 Task: Set the auto solve for puzzle interactive game video filter to 1.
Action: Mouse moved to (107, 14)
Screenshot: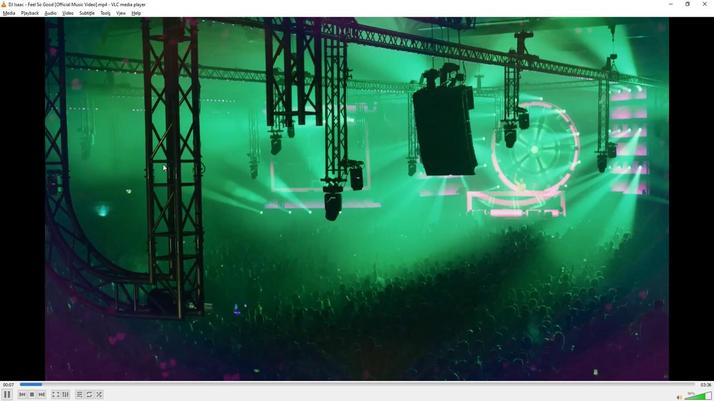 
Action: Mouse pressed left at (107, 14)
Screenshot: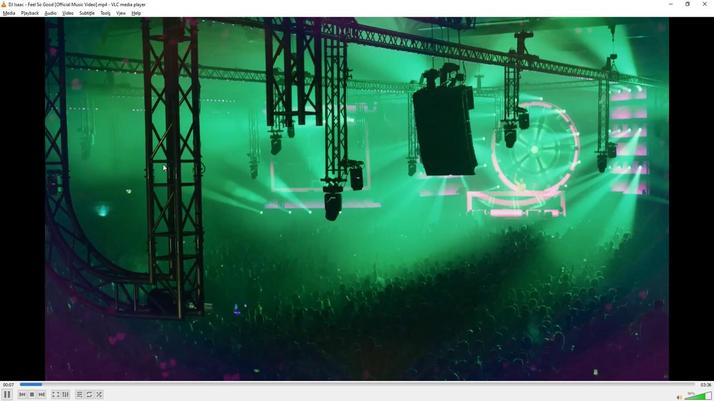 
Action: Mouse moved to (104, 105)
Screenshot: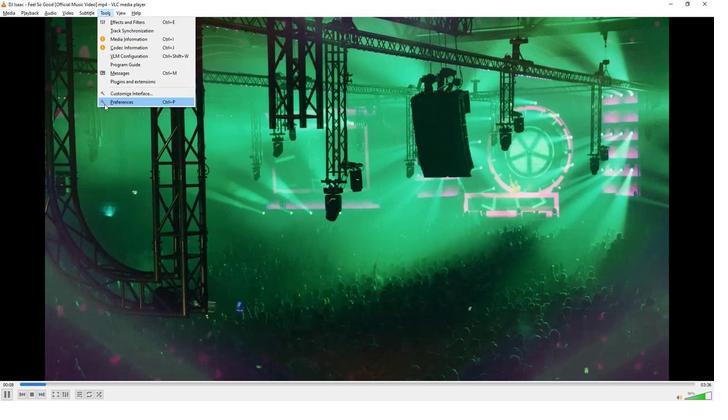 
Action: Mouse pressed left at (104, 105)
Screenshot: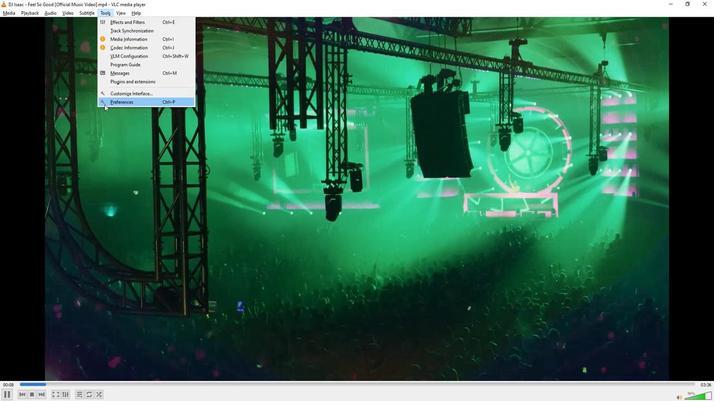 
Action: Mouse moved to (158, 315)
Screenshot: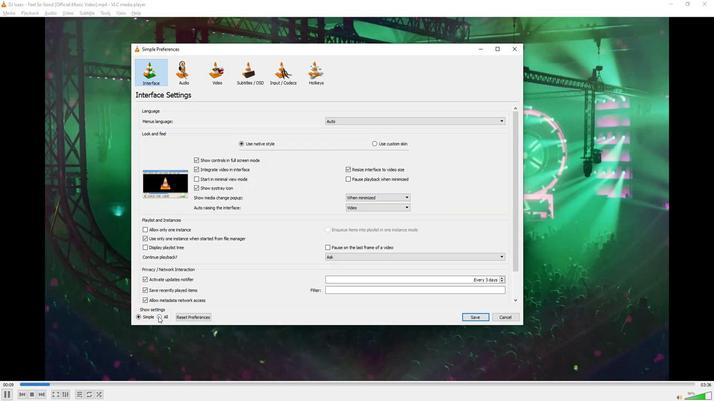 
Action: Mouse pressed left at (158, 315)
Screenshot: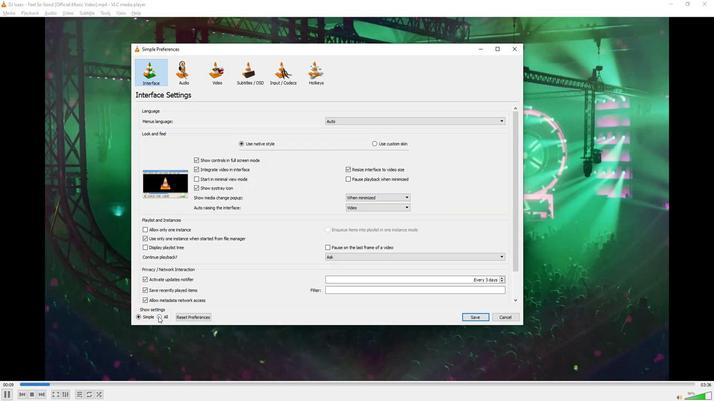 
Action: Mouse moved to (177, 225)
Screenshot: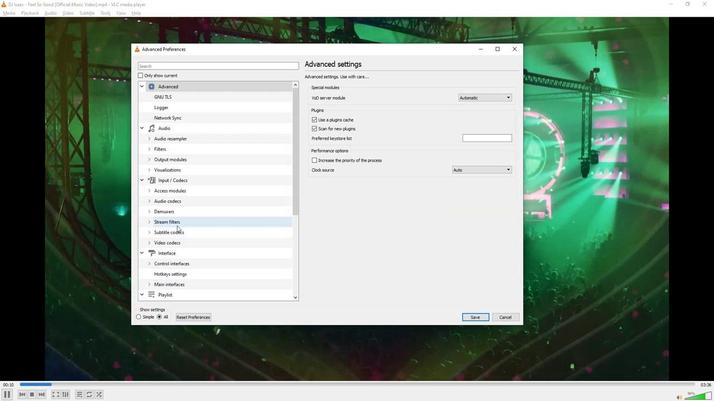 
Action: Mouse scrolled (177, 225) with delta (0, 0)
Screenshot: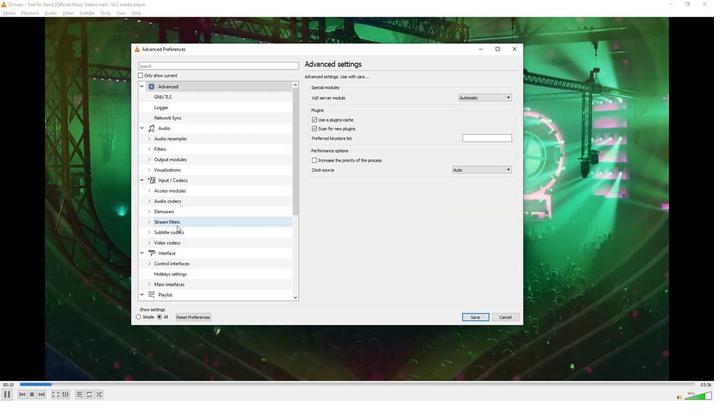 
Action: Mouse scrolled (177, 225) with delta (0, 0)
Screenshot: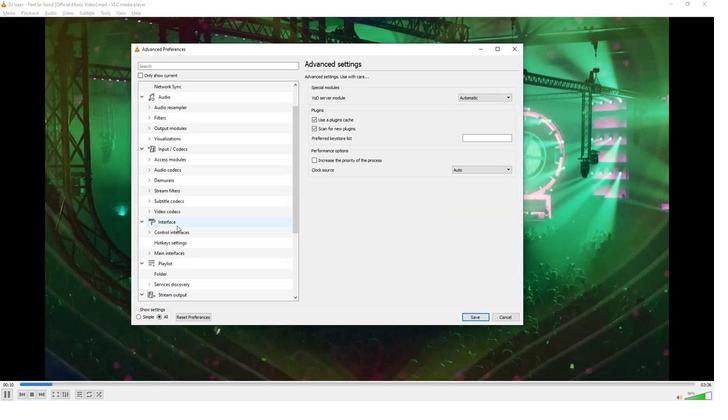 
Action: Mouse scrolled (177, 225) with delta (0, 0)
Screenshot: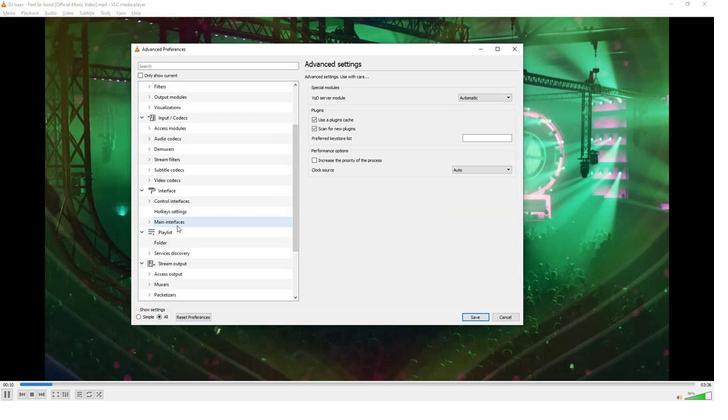 
Action: Mouse moved to (177, 225)
Screenshot: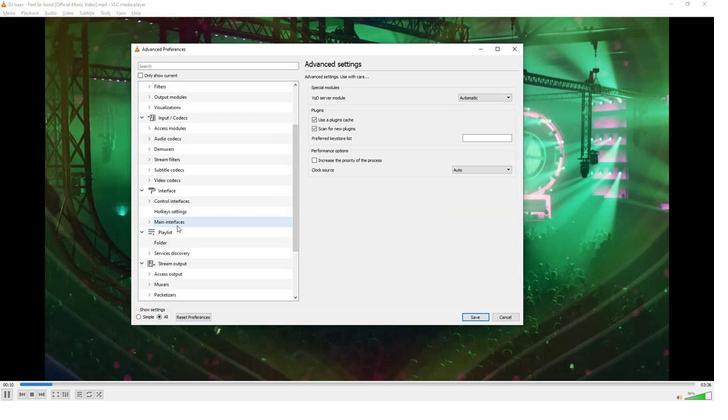 
Action: Mouse scrolled (177, 225) with delta (0, 0)
Screenshot: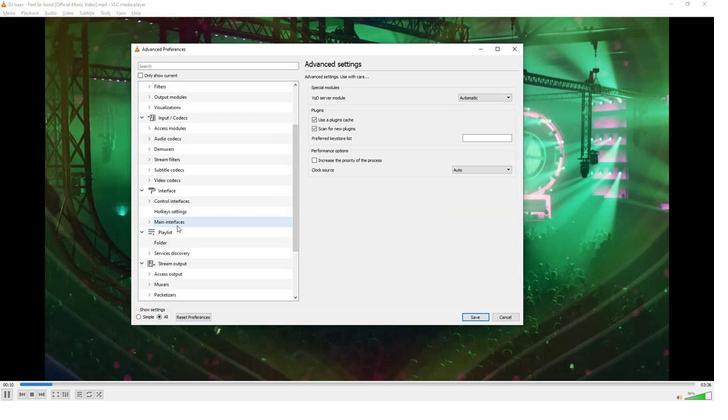 
Action: Mouse moved to (177, 225)
Screenshot: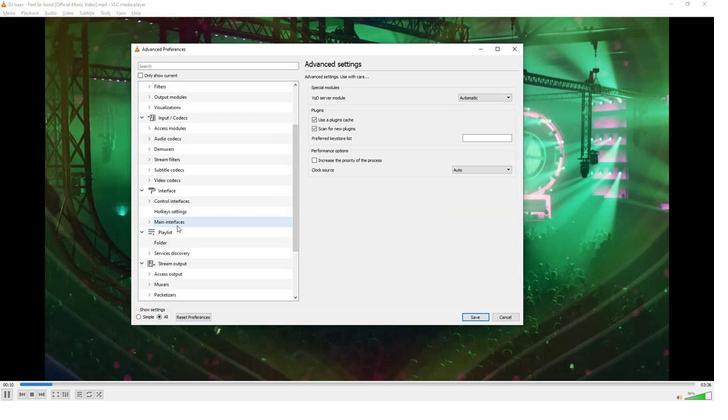 
Action: Mouse scrolled (177, 225) with delta (0, 0)
Screenshot: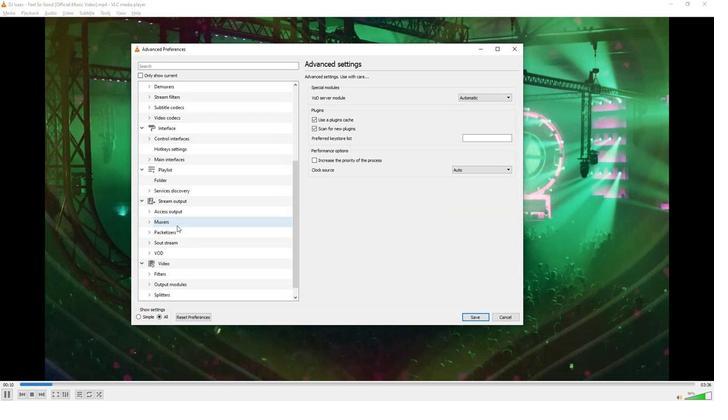 
Action: Mouse scrolled (177, 225) with delta (0, 0)
Screenshot: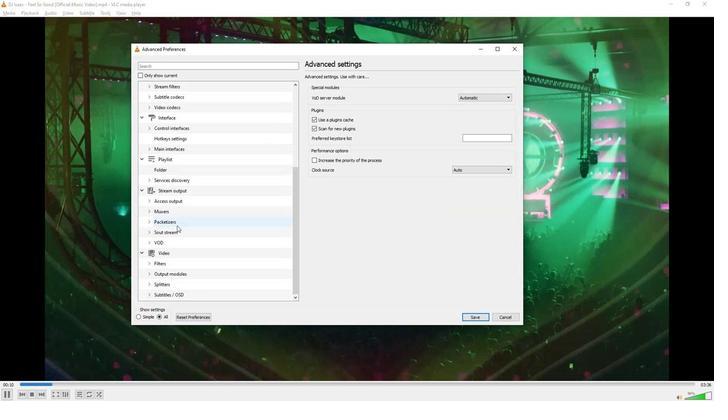 
Action: Mouse scrolled (177, 225) with delta (0, 0)
Screenshot: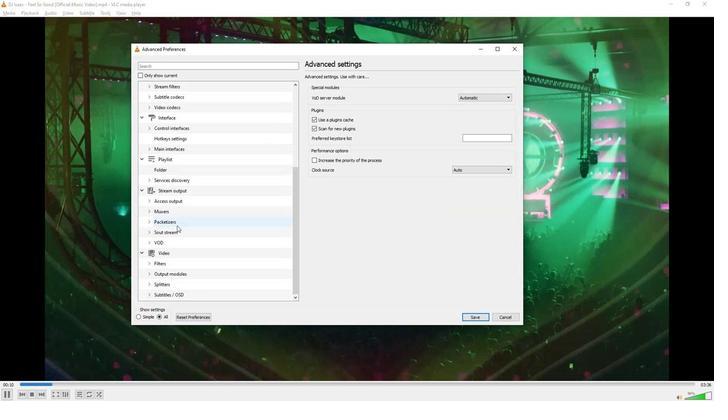 
Action: Mouse moved to (152, 262)
Screenshot: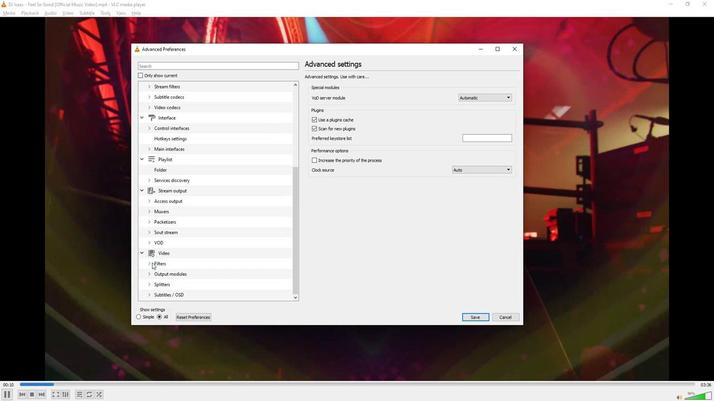 
Action: Mouse pressed left at (152, 262)
Screenshot: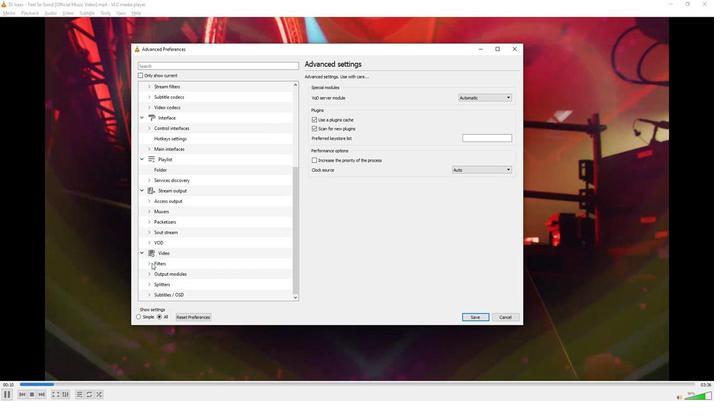 
Action: Mouse moved to (158, 253)
Screenshot: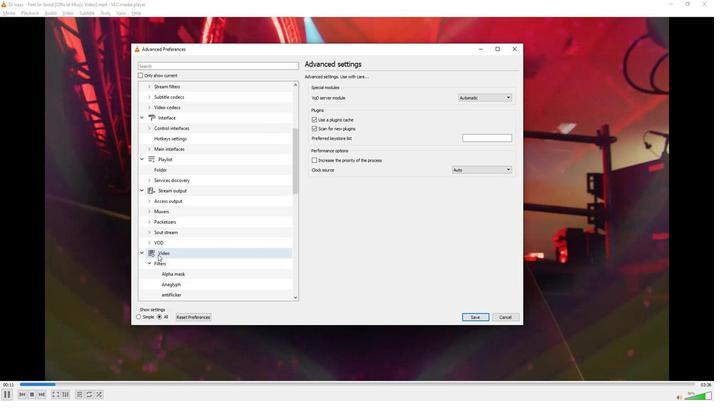 
Action: Mouse scrolled (158, 253) with delta (0, 0)
Screenshot: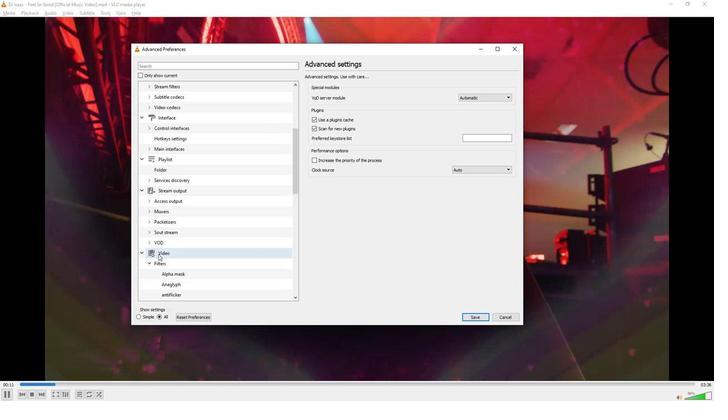 
Action: Mouse scrolled (158, 253) with delta (0, 0)
Screenshot: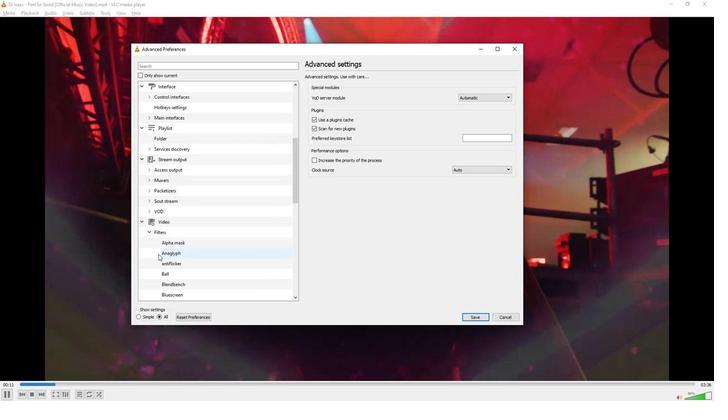 
Action: Mouse scrolled (158, 253) with delta (0, 0)
Screenshot: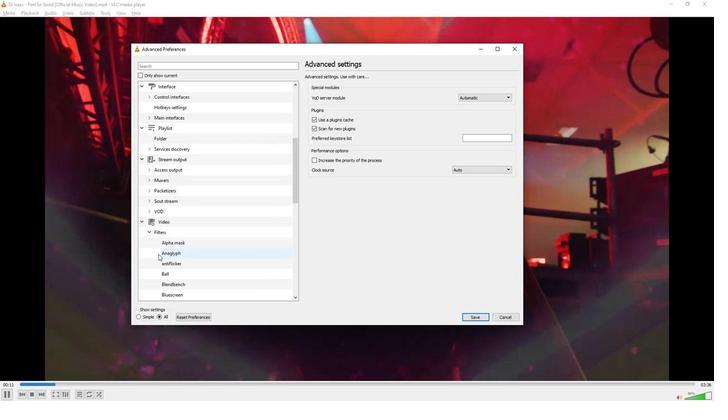 
Action: Mouse scrolled (158, 253) with delta (0, 0)
Screenshot: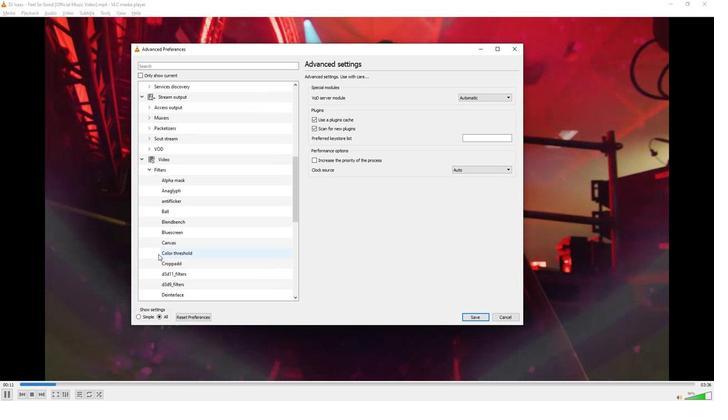 
Action: Mouse scrolled (158, 253) with delta (0, 0)
Screenshot: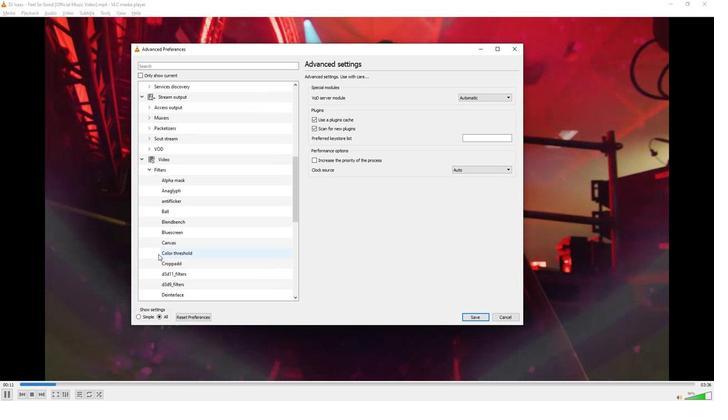 
Action: Mouse scrolled (158, 253) with delta (0, 0)
Screenshot: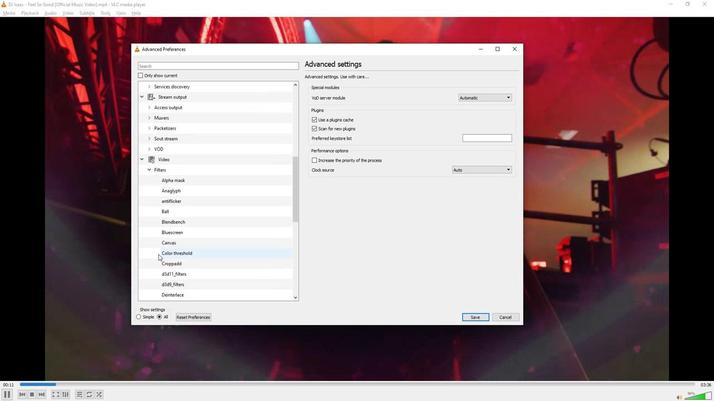 
Action: Mouse scrolled (158, 253) with delta (0, 0)
Screenshot: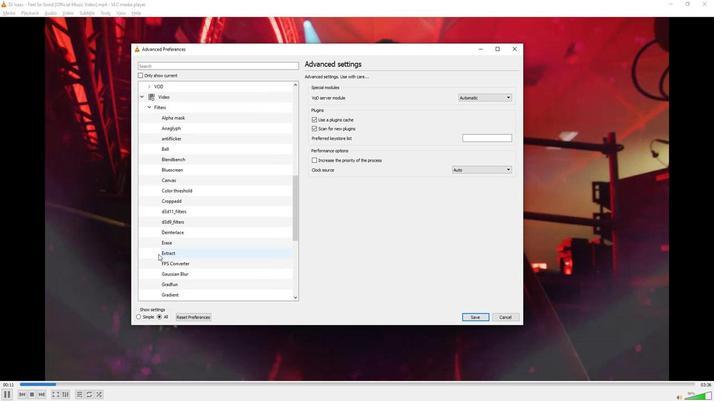 
Action: Mouse scrolled (158, 253) with delta (0, 0)
Screenshot: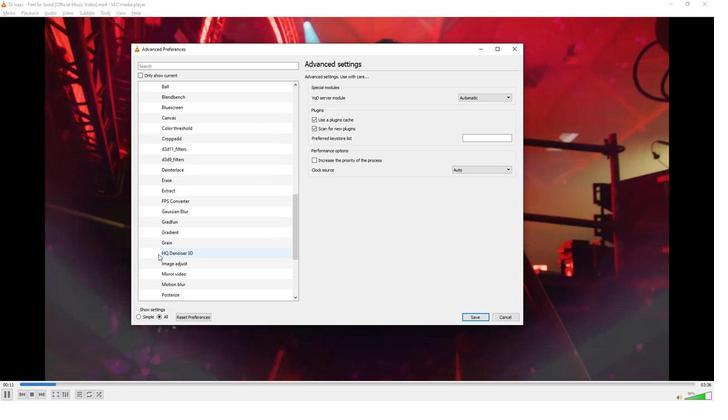 
Action: Mouse moved to (171, 280)
Screenshot: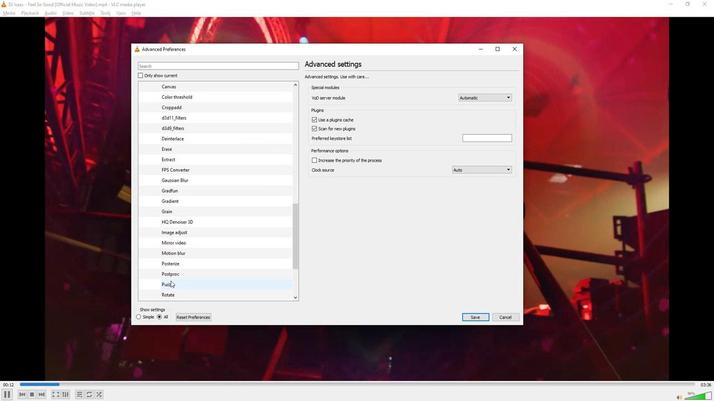 
Action: Mouse pressed left at (171, 280)
Screenshot: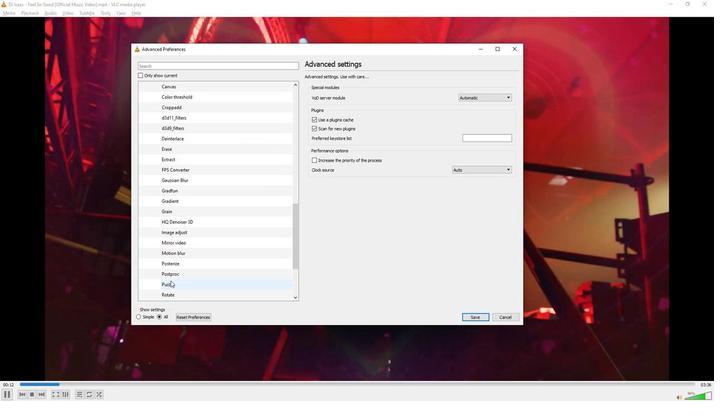 
Action: Mouse moved to (512, 155)
Screenshot: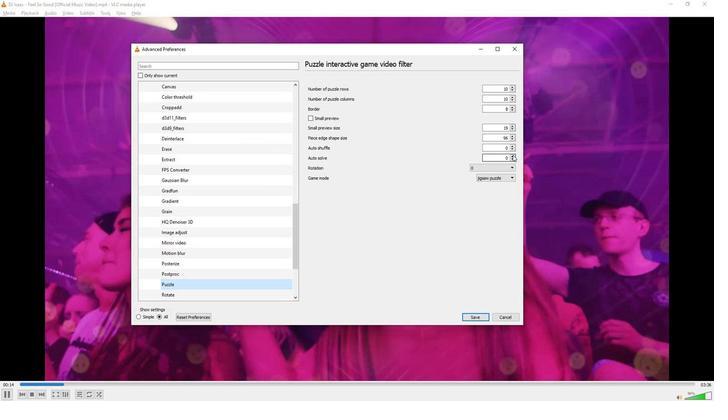 
Action: Mouse pressed left at (512, 155)
Screenshot: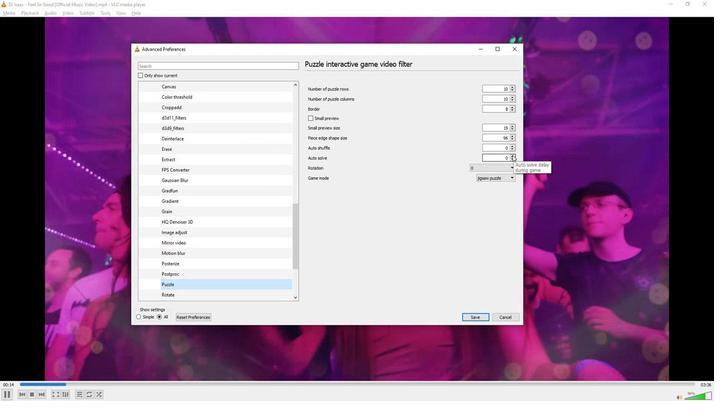 
Action: Mouse moved to (410, 238)
Screenshot: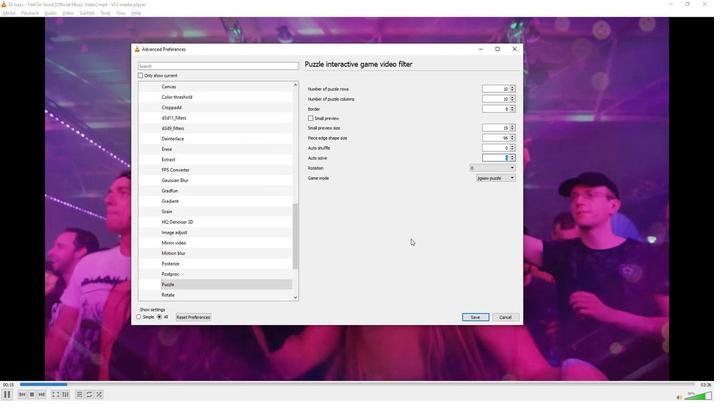 
Action: Mouse pressed left at (410, 238)
Screenshot: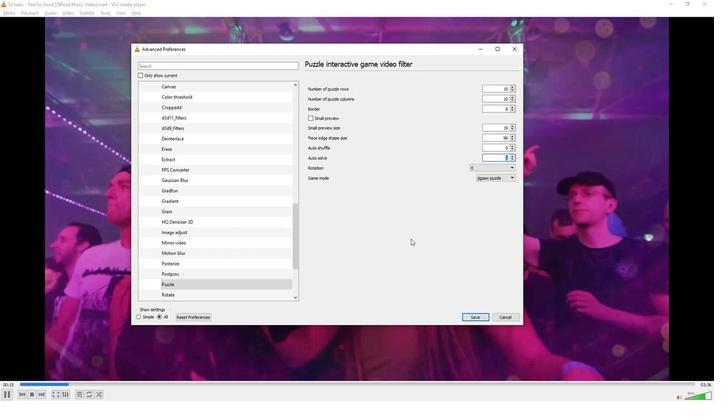 
